 Task: Use the kingdom set "Sleight of Hand" for your game.
Action: Mouse moved to (208, 401)
Screenshot: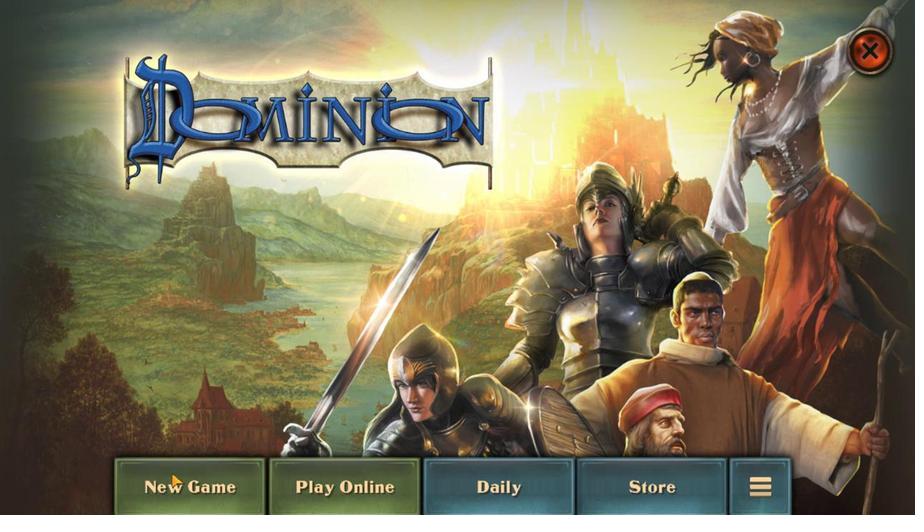 
Action: Mouse pressed left at (208, 401)
Screenshot: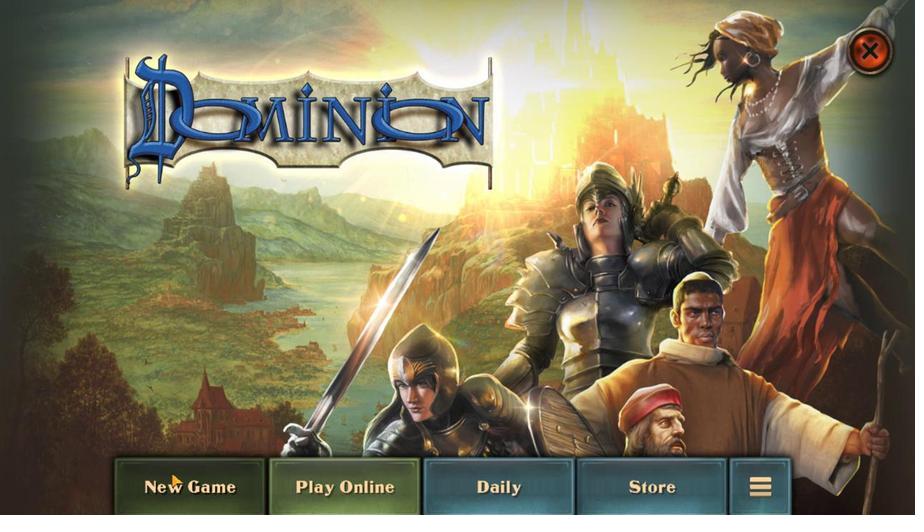 
Action: Mouse moved to (462, 132)
Screenshot: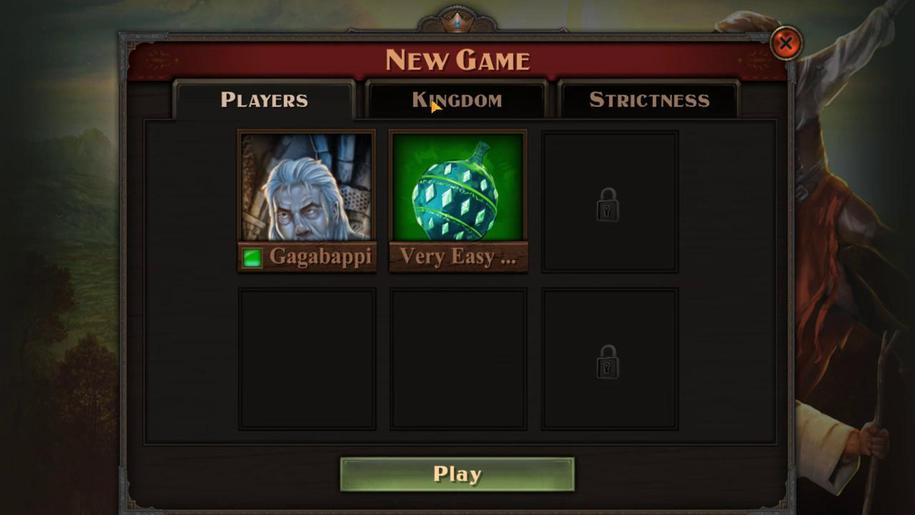 
Action: Mouse pressed left at (462, 132)
Screenshot: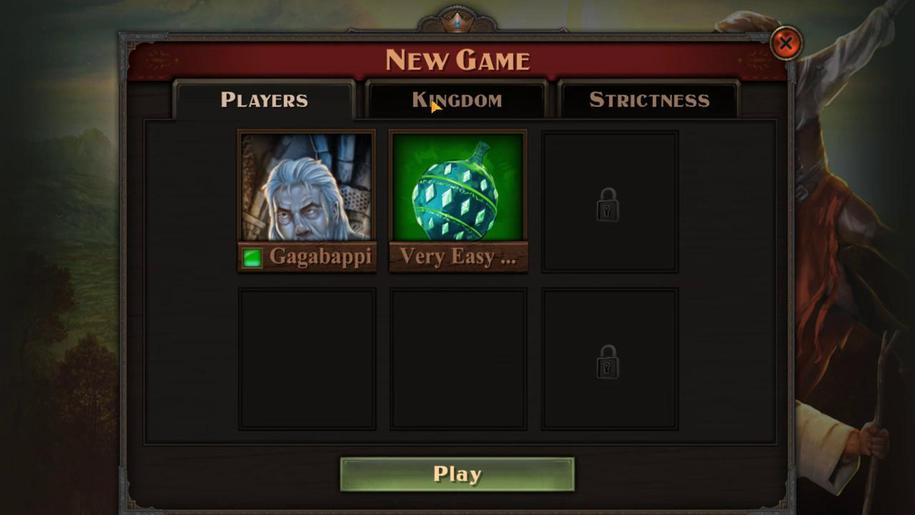 
Action: Mouse moved to (624, 184)
Screenshot: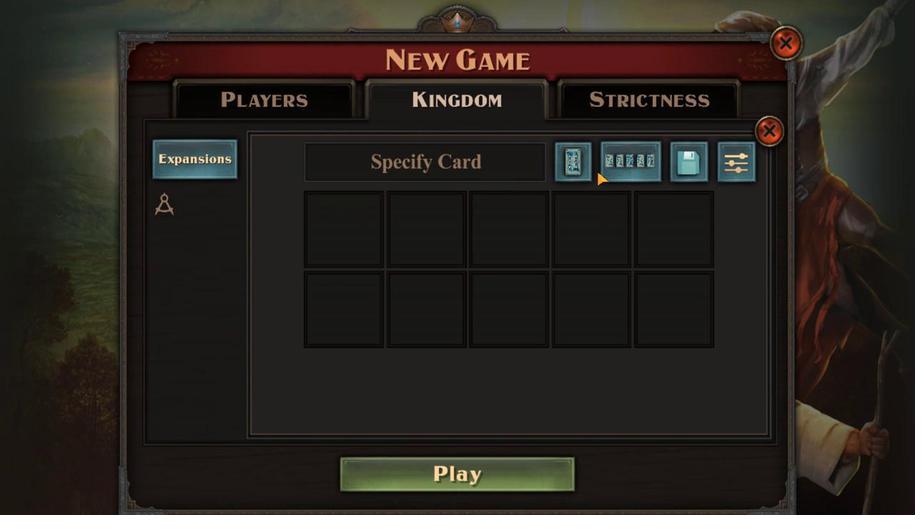 
Action: Mouse pressed left at (624, 184)
Screenshot: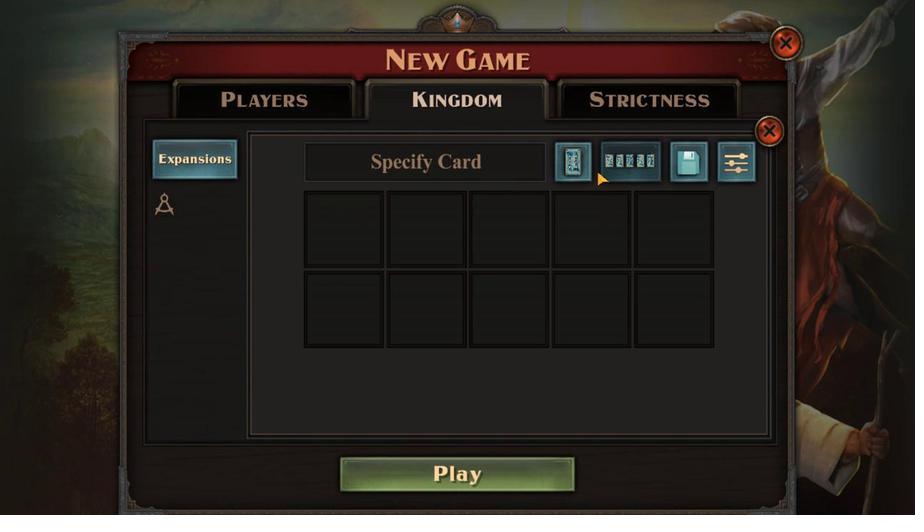 
Action: Mouse moved to (428, 358)
Screenshot: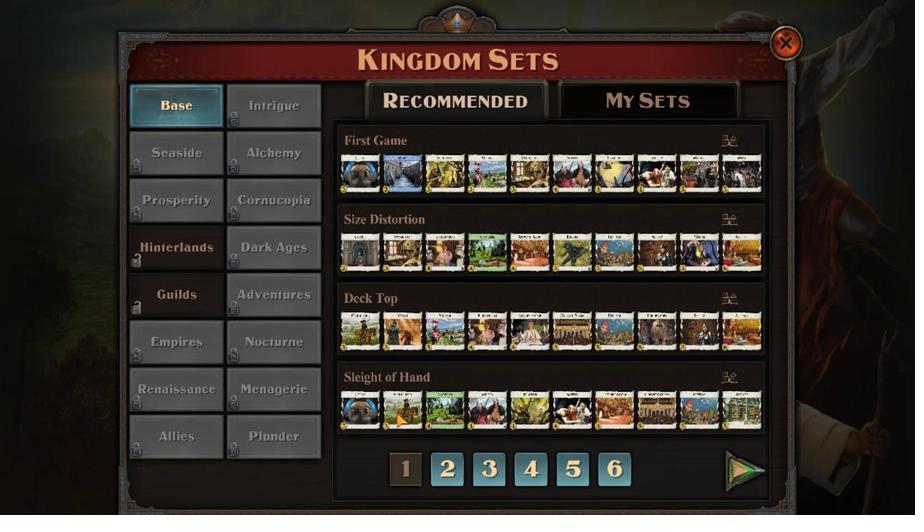 
Action: Mouse pressed left at (428, 358)
Screenshot: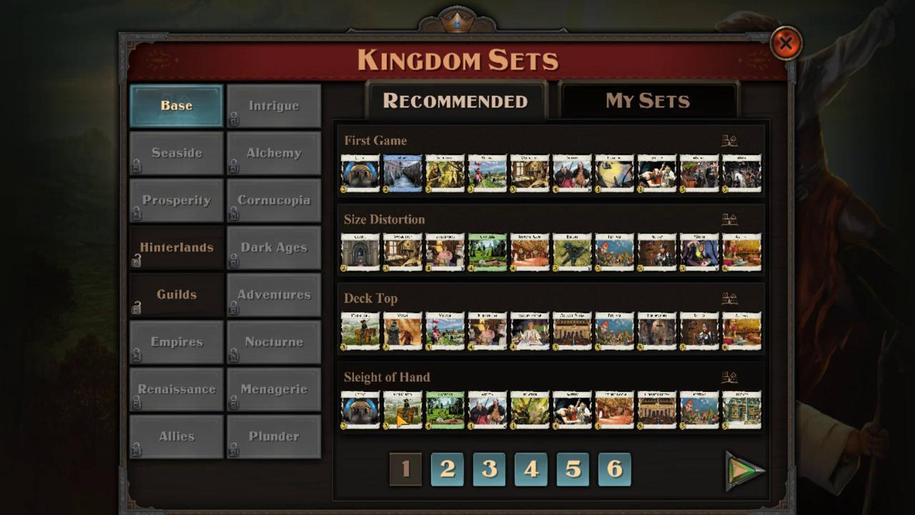 
Action: Mouse moved to (428, 358)
Screenshot: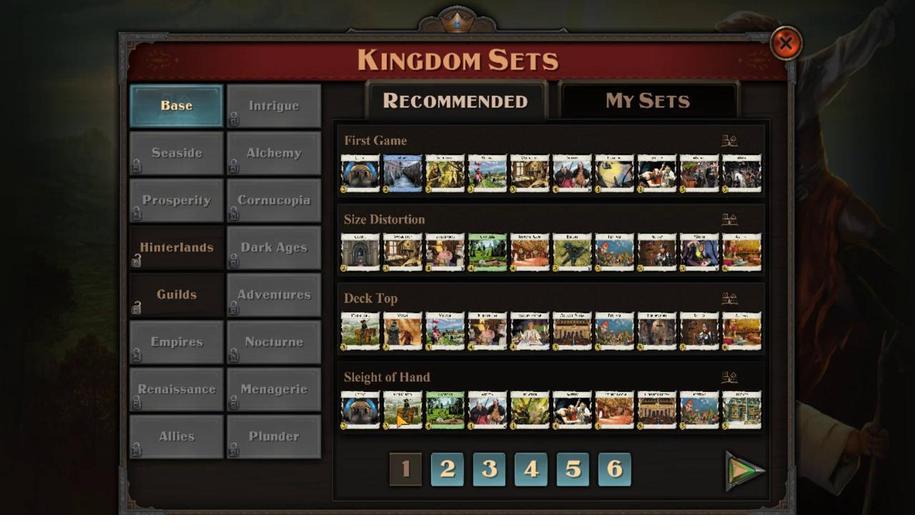 
